 Task: Change the option "Release time" to 100.00 in the dynamic range compressor.
Action: Mouse moved to (109, 13)
Screenshot: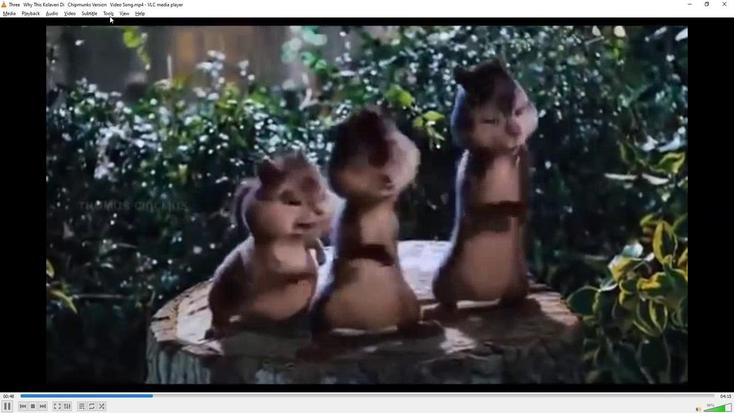 
Action: Mouse pressed left at (109, 13)
Screenshot: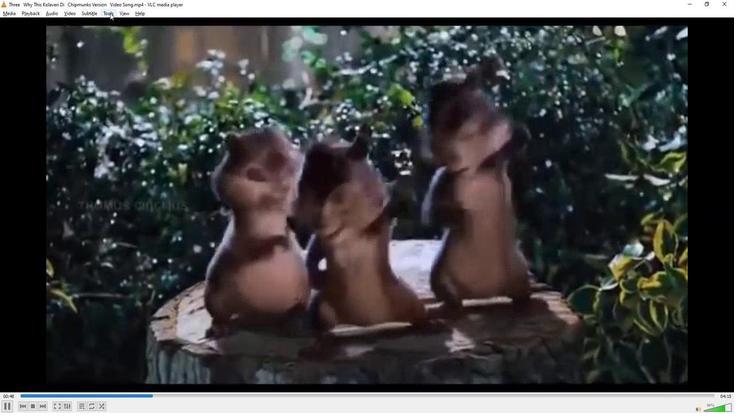 
Action: Mouse moved to (127, 104)
Screenshot: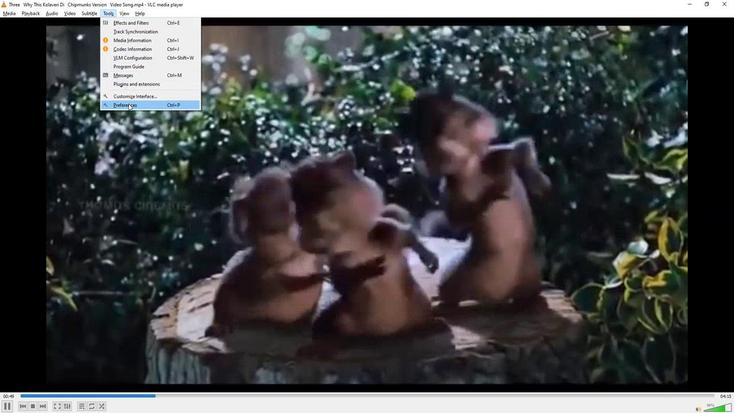 
Action: Mouse pressed left at (127, 104)
Screenshot: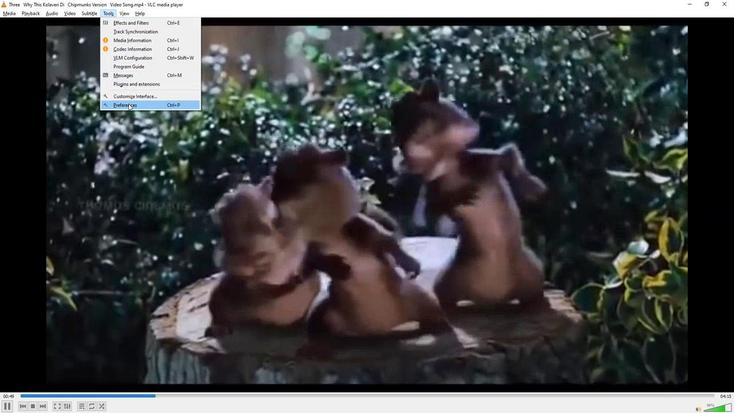 
Action: Mouse moved to (215, 310)
Screenshot: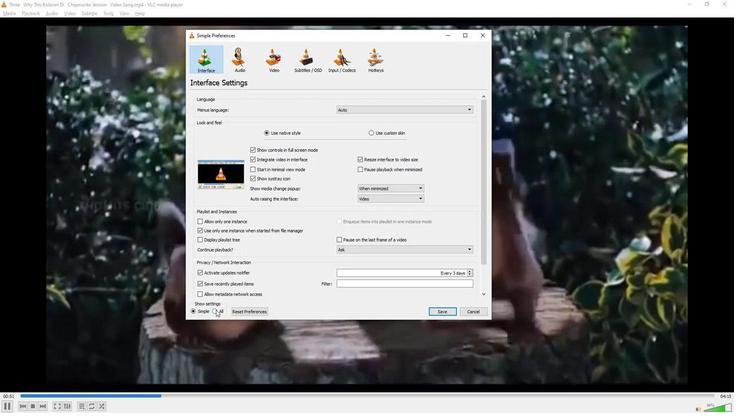 
Action: Mouse pressed left at (215, 310)
Screenshot: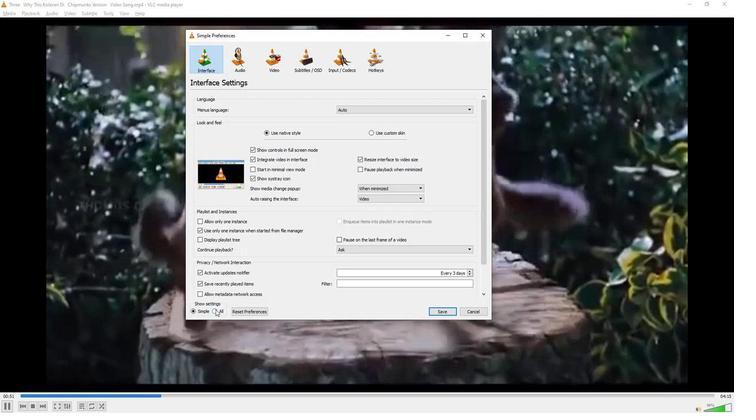 
Action: Mouse moved to (203, 138)
Screenshot: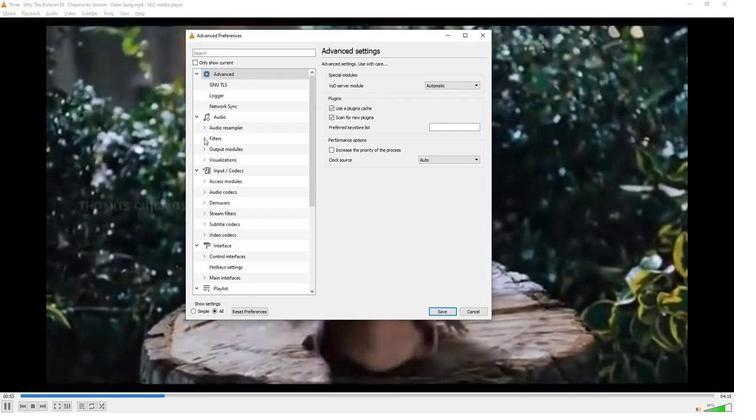 
Action: Mouse pressed left at (203, 138)
Screenshot: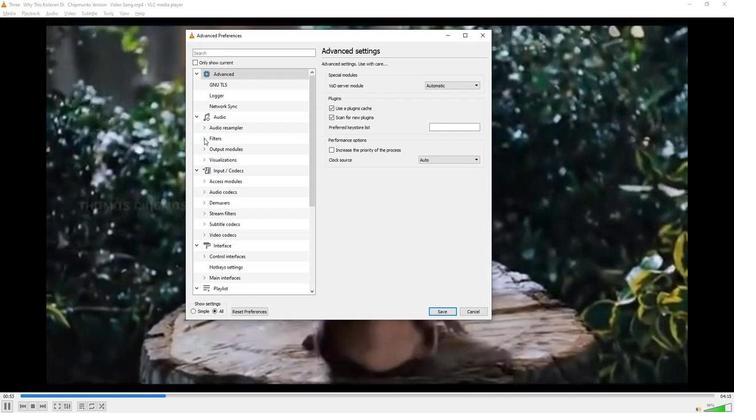 
Action: Mouse moved to (224, 170)
Screenshot: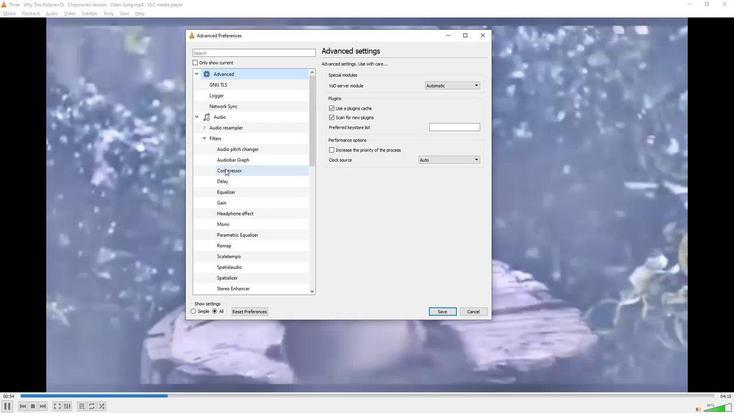 
Action: Mouse pressed left at (224, 170)
Screenshot: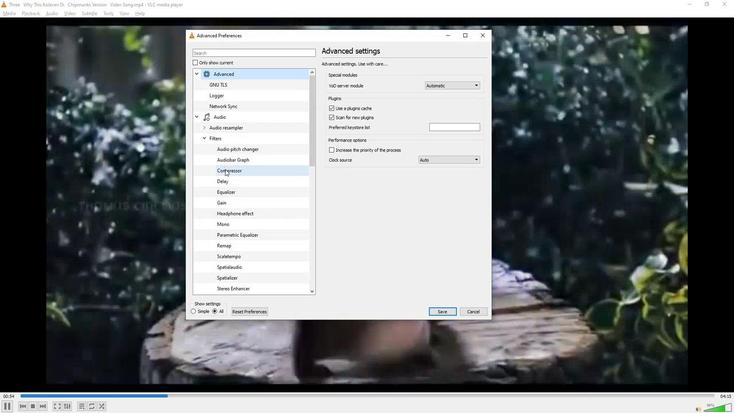 
Action: Mouse moved to (465, 98)
Screenshot: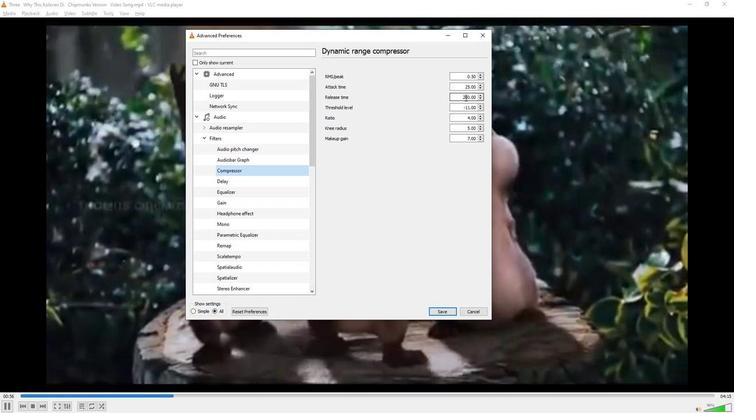 
Action: Mouse pressed left at (465, 98)
Screenshot: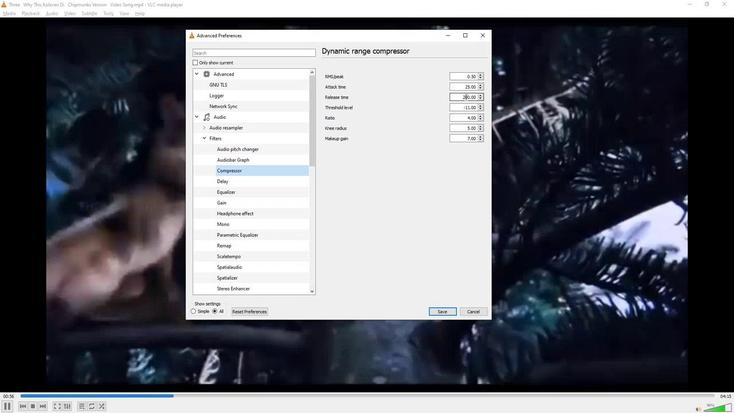 
Action: Mouse pressed left at (465, 98)
Screenshot: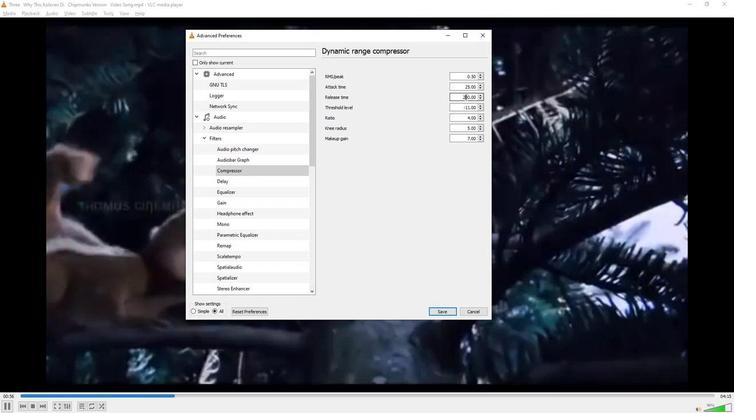 
Action: Mouse pressed left at (465, 98)
Screenshot: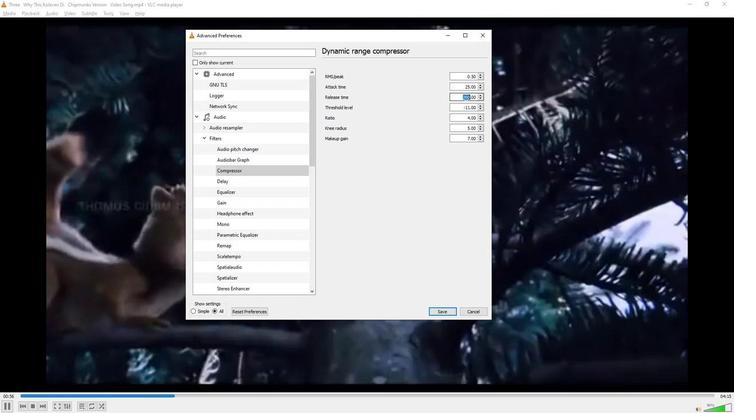 
Action: Key pressed 100.00
Screenshot: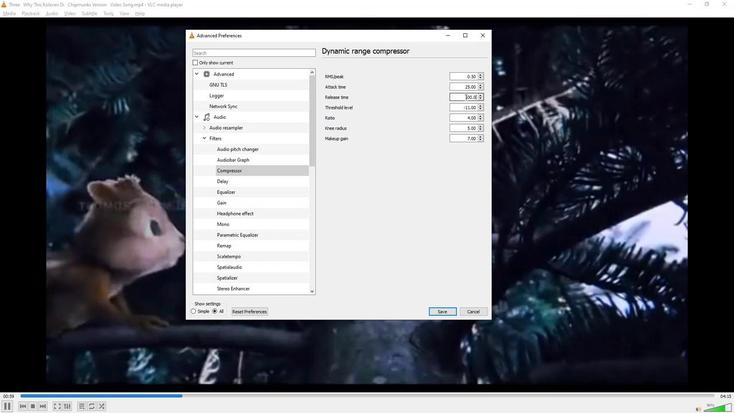 
Action: Mouse moved to (388, 266)
Screenshot: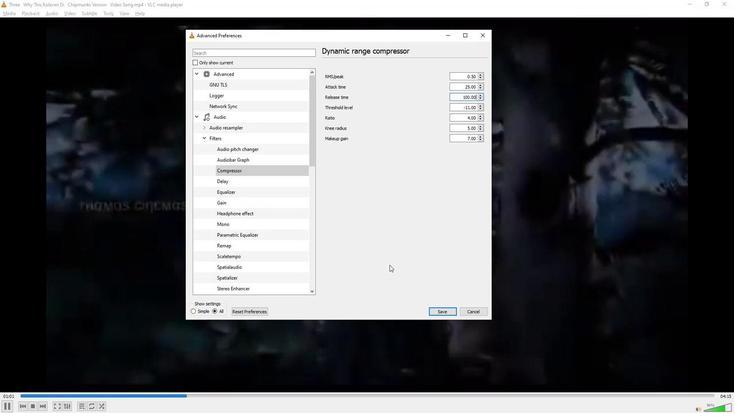 
